 Task: Create a rule when a due datebetween 1 working days from now is removed from a checklist item.
Action: Mouse moved to (790, 229)
Screenshot: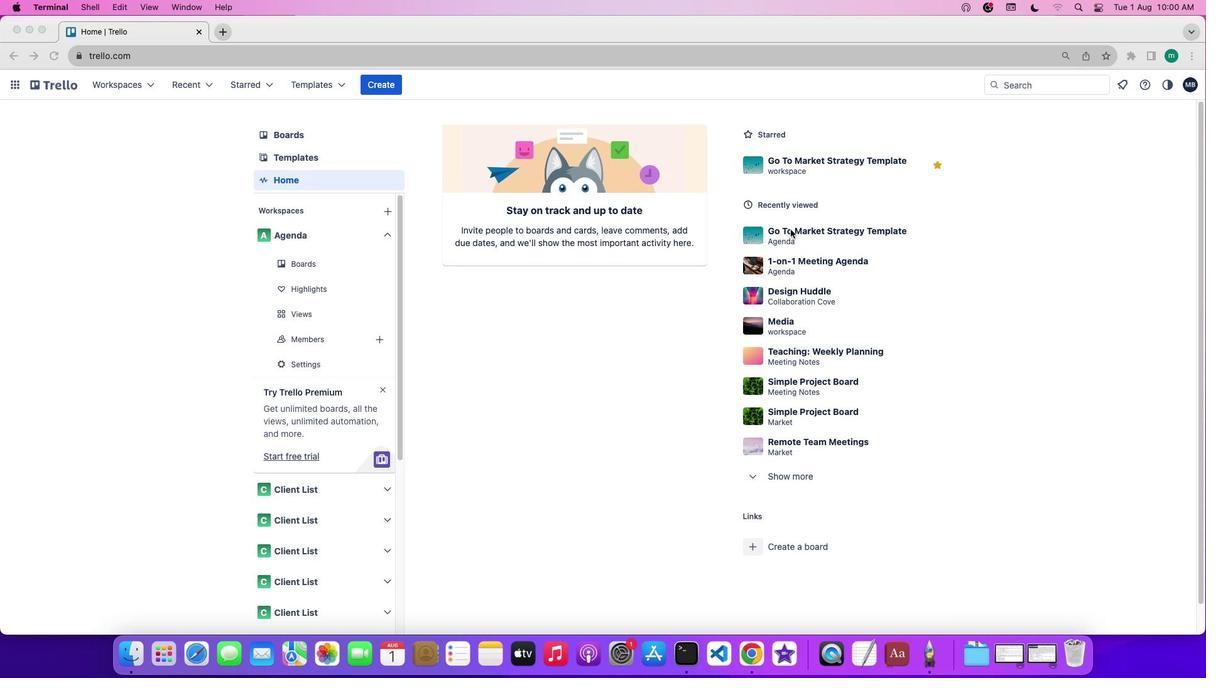 
Action: Mouse pressed left at (790, 229)
Screenshot: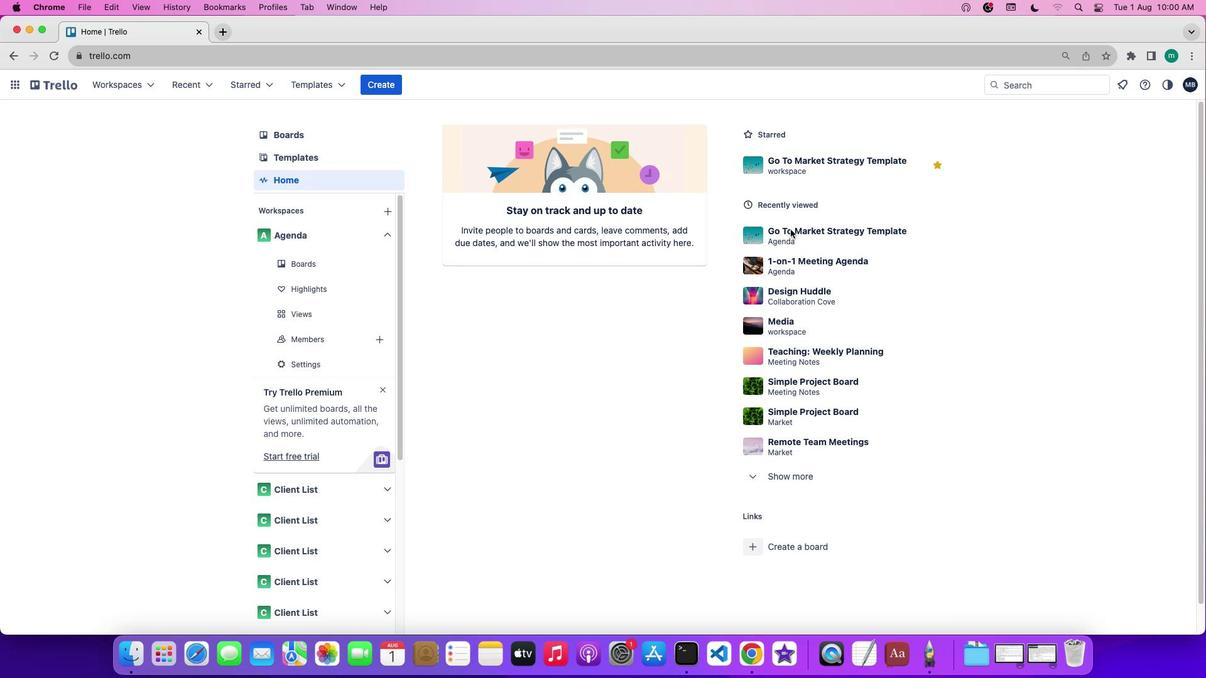 
Action: Mouse pressed left at (790, 229)
Screenshot: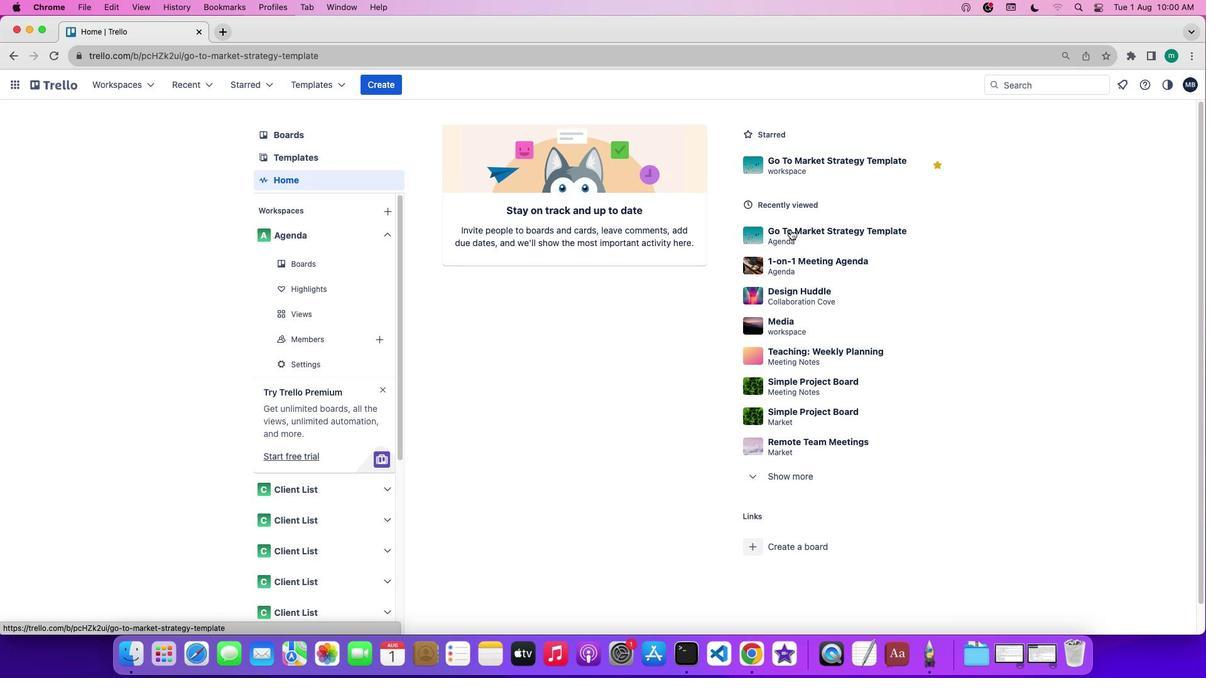 
Action: Mouse moved to (1065, 262)
Screenshot: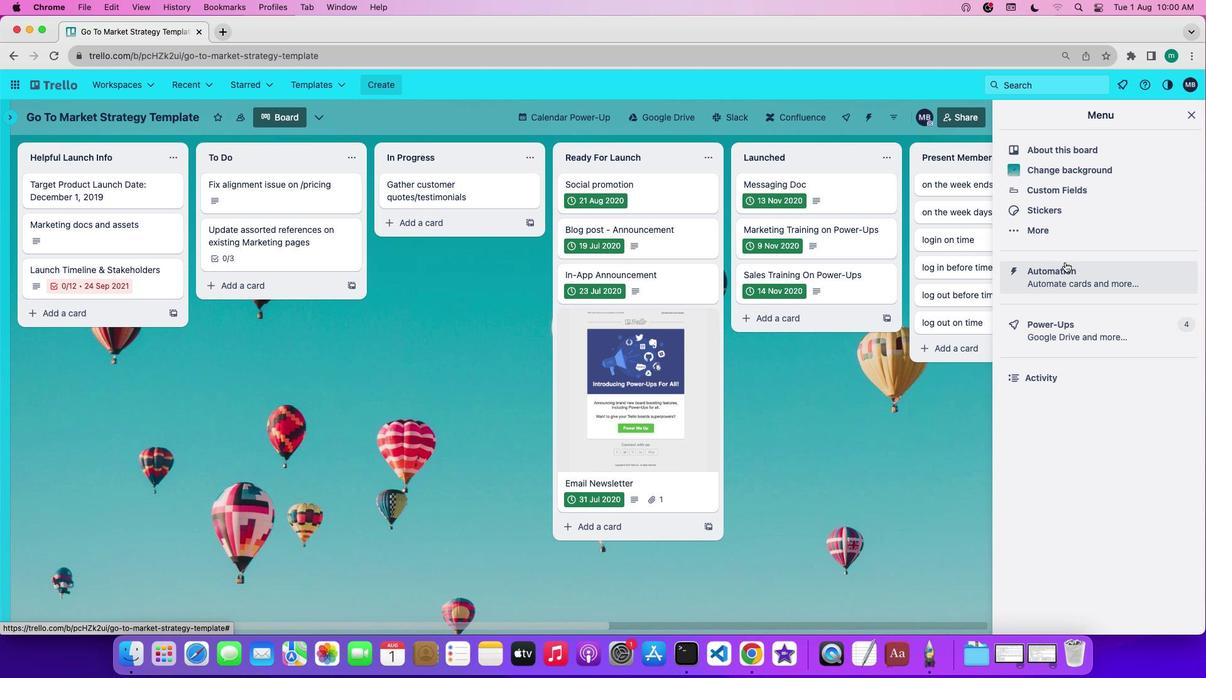 
Action: Mouse pressed left at (1065, 262)
Screenshot: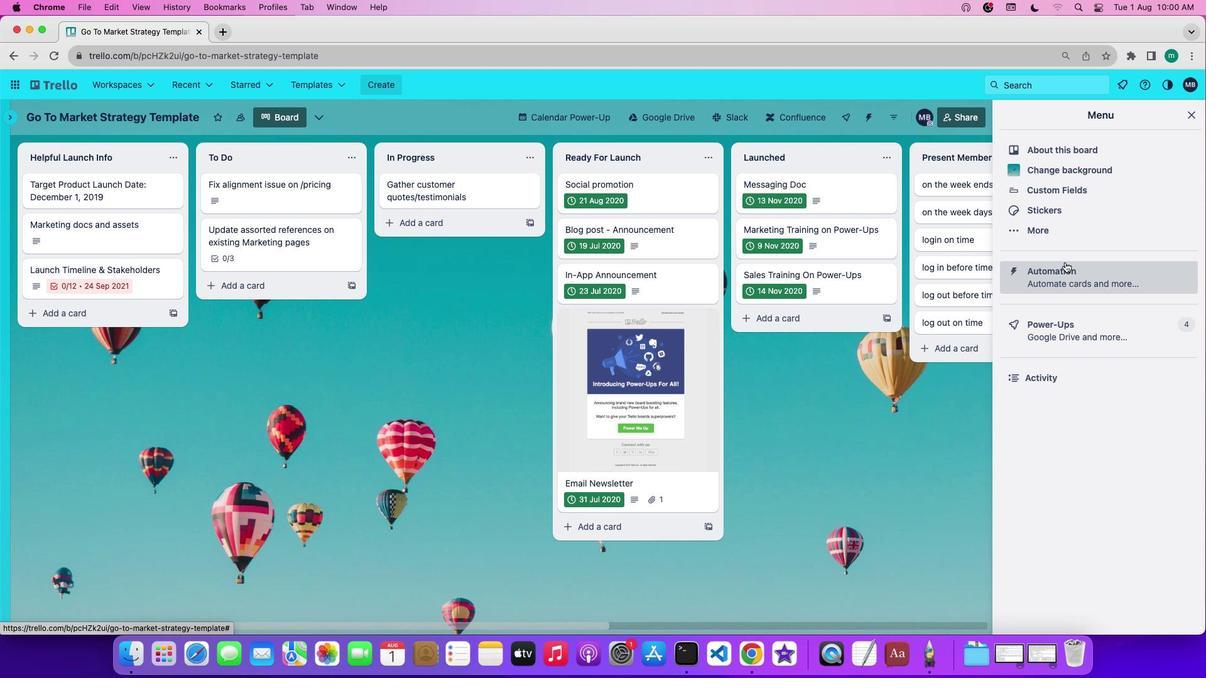 
Action: Mouse moved to (97, 233)
Screenshot: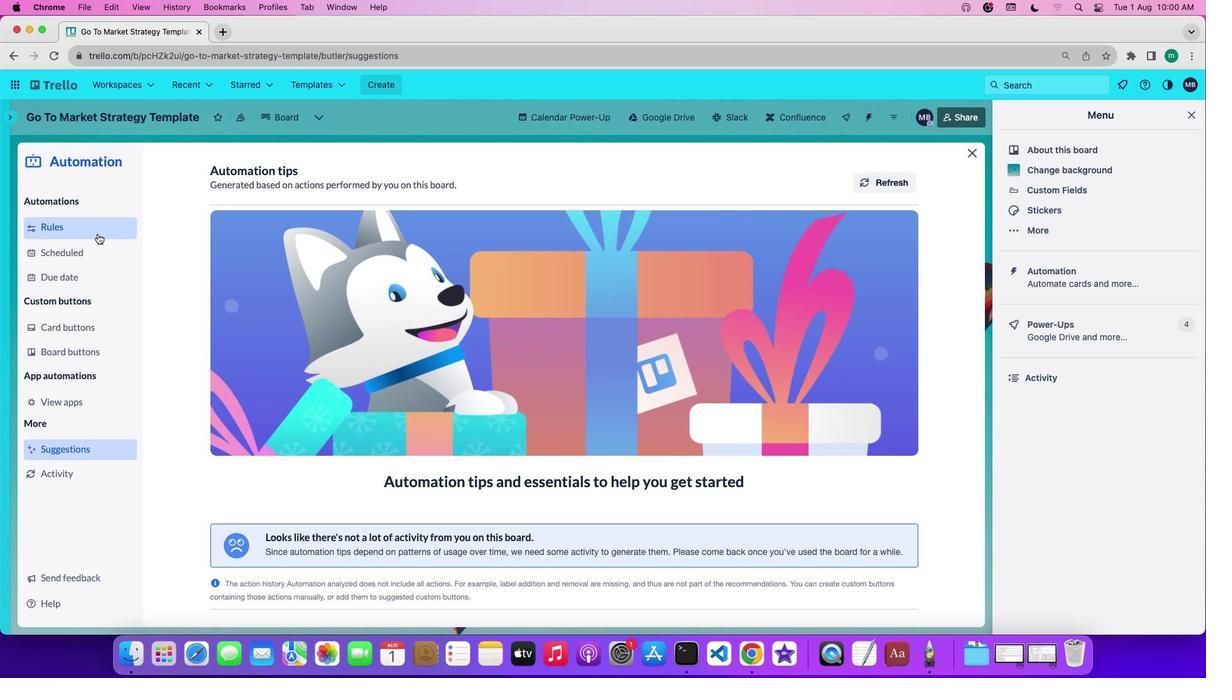 
Action: Mouse pressed left at (97, 233)
Screenshot: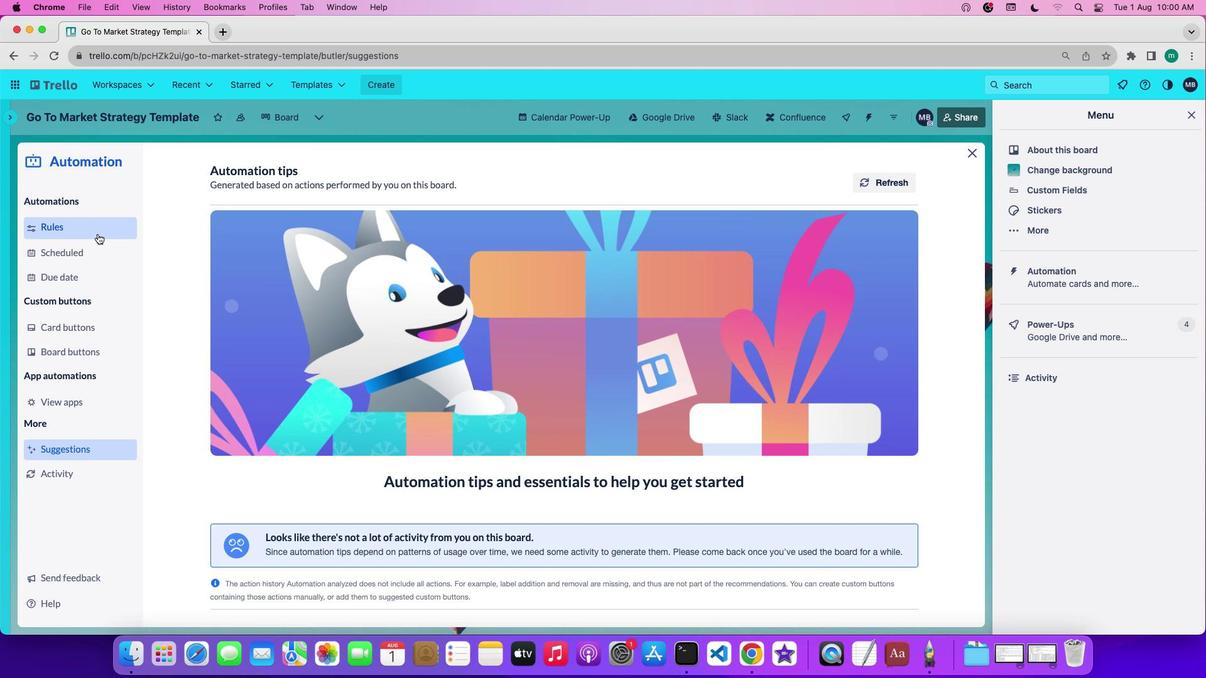 
Action: Mouse moved to (300, 453)
Screenshot: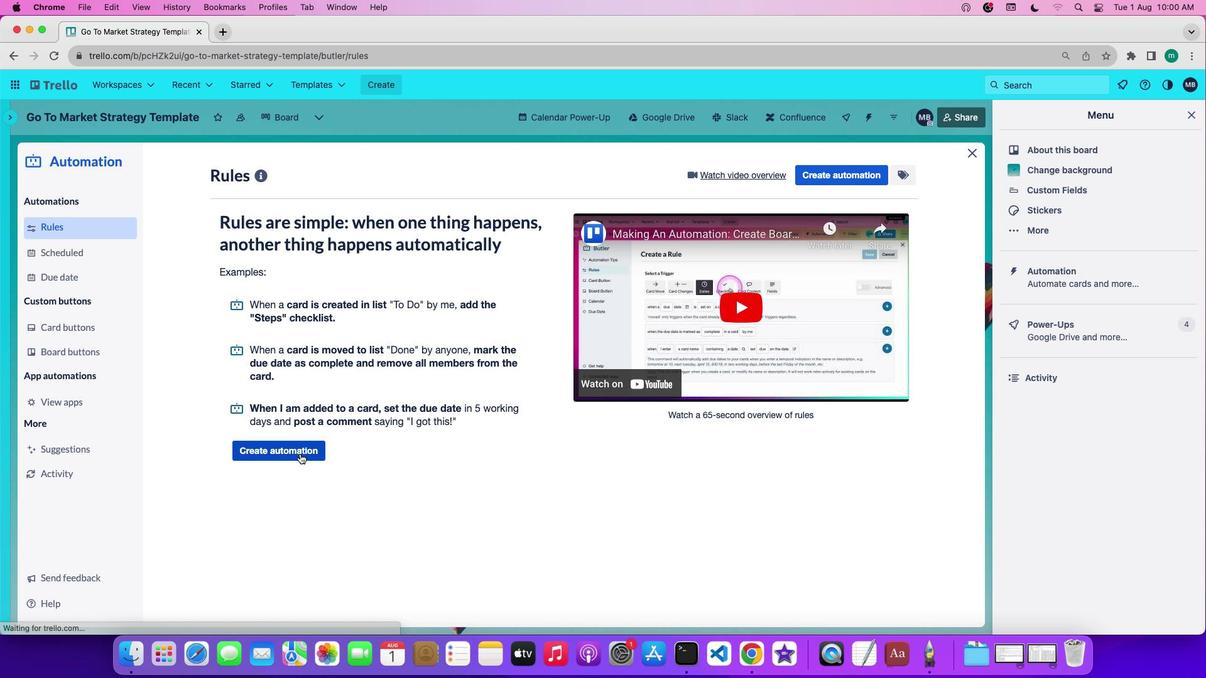 
Action: Mouse pressed left at (300, 453)
Screenshot: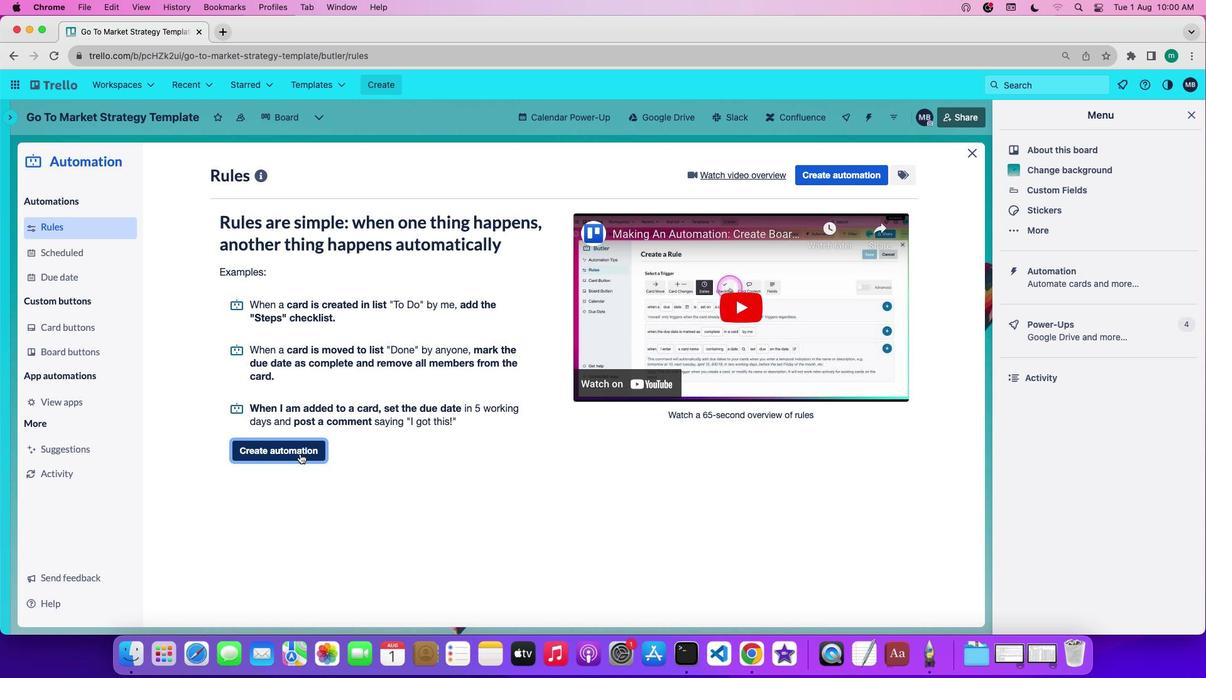 
Action: Mouse moved to (532, 291)
Screenshot: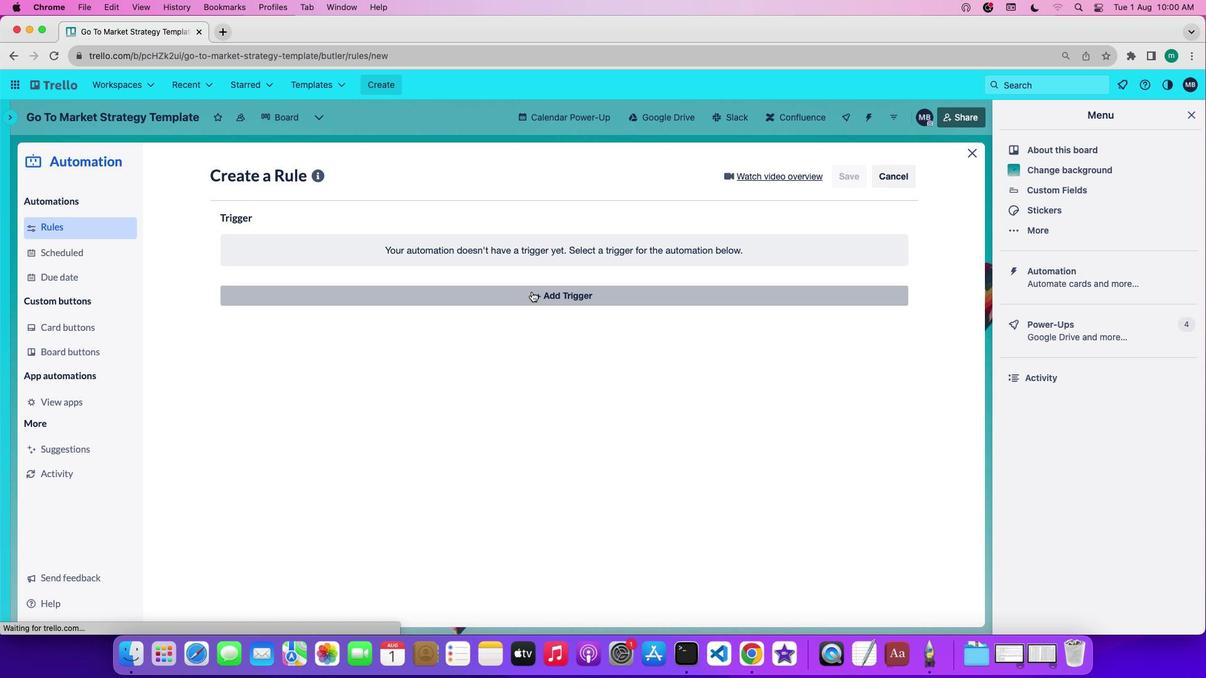 
Action: Mouse pressed left at (532, 291)
Screenshot: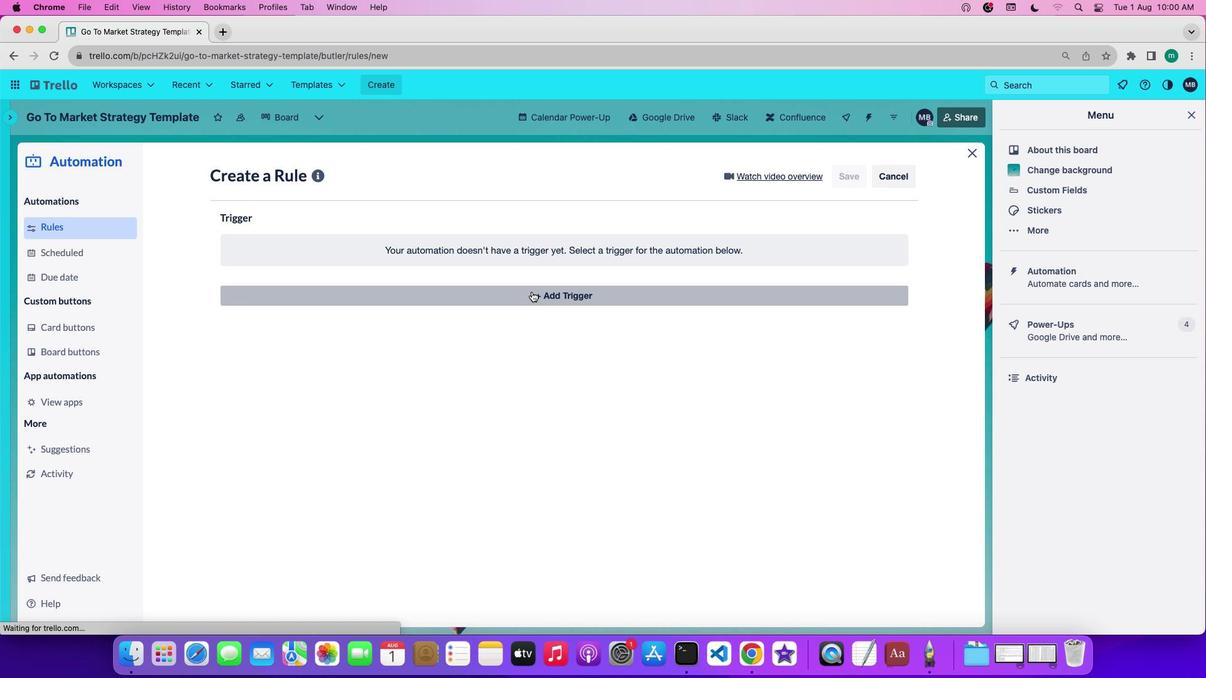 
Action: Mouse moved to (402, 346)
Screenshot: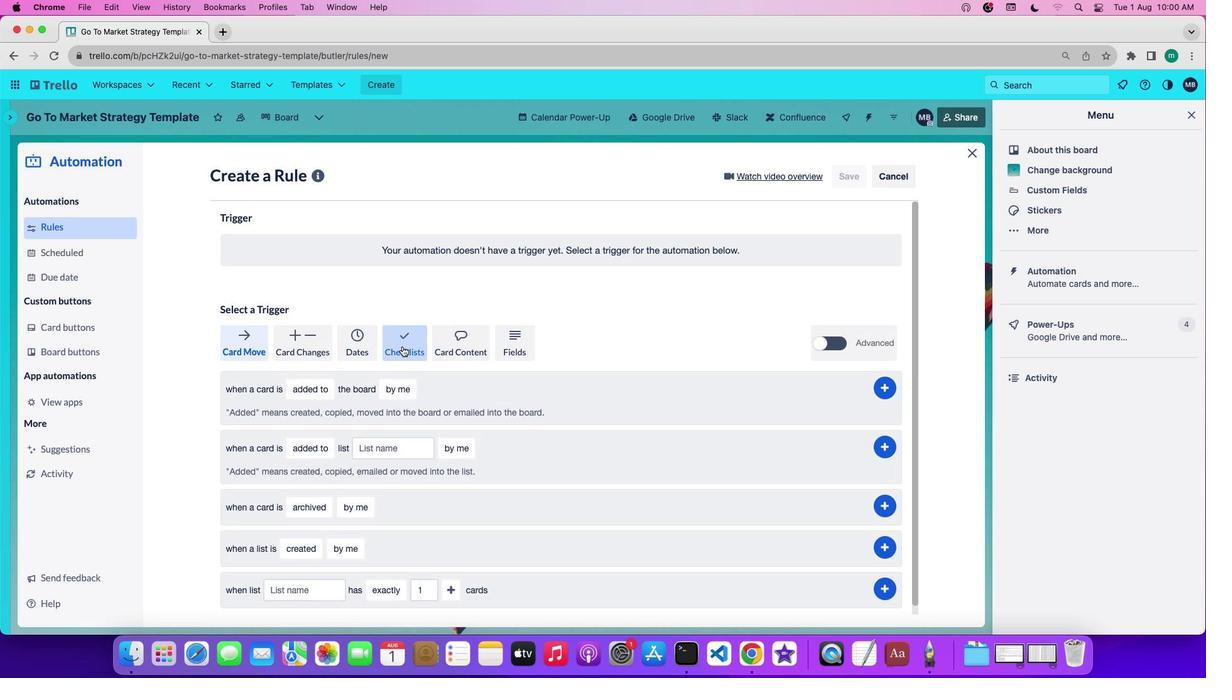 
Action: Mouse pressed left at (402, 346)
Screenshot: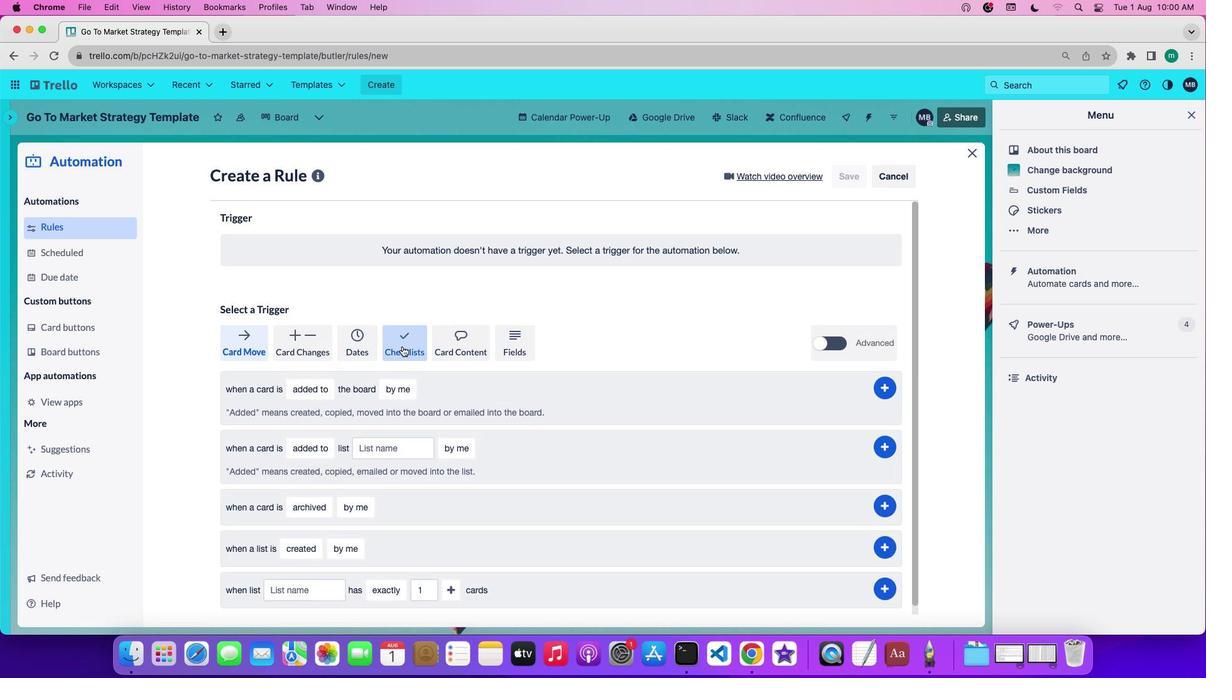 
Action: Mouse moved to (307, 521)
Screenshot: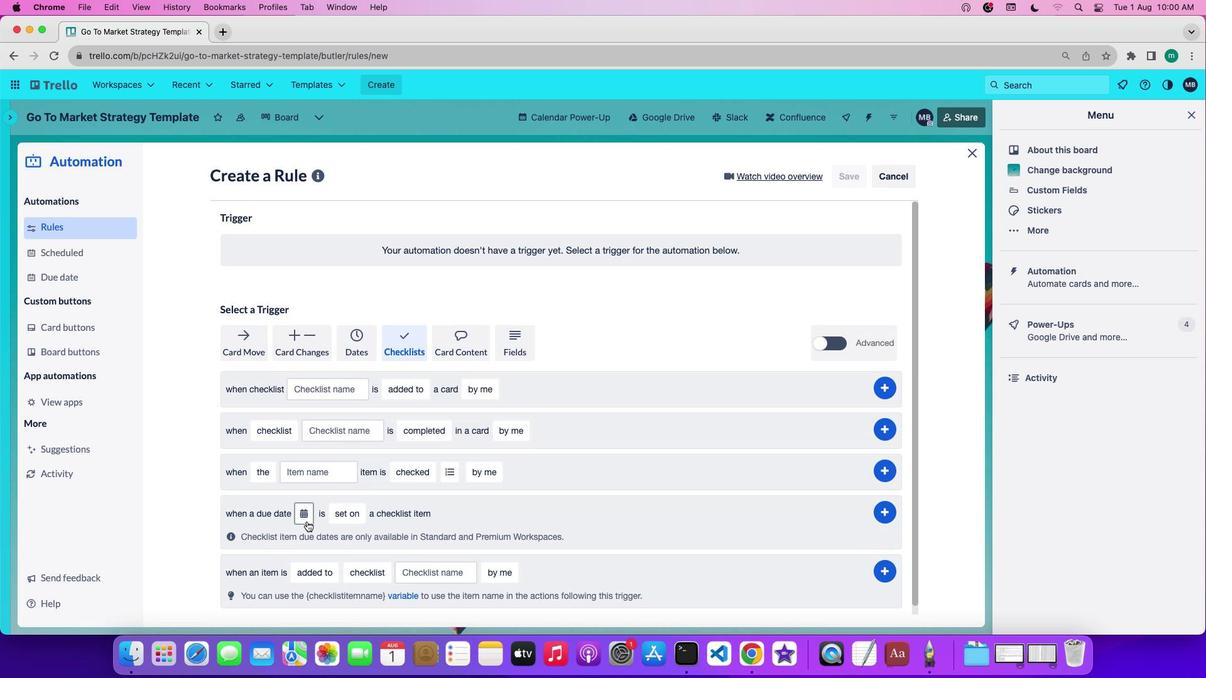 
Action: Mouse pressed left at (307, 521)
Screenshot: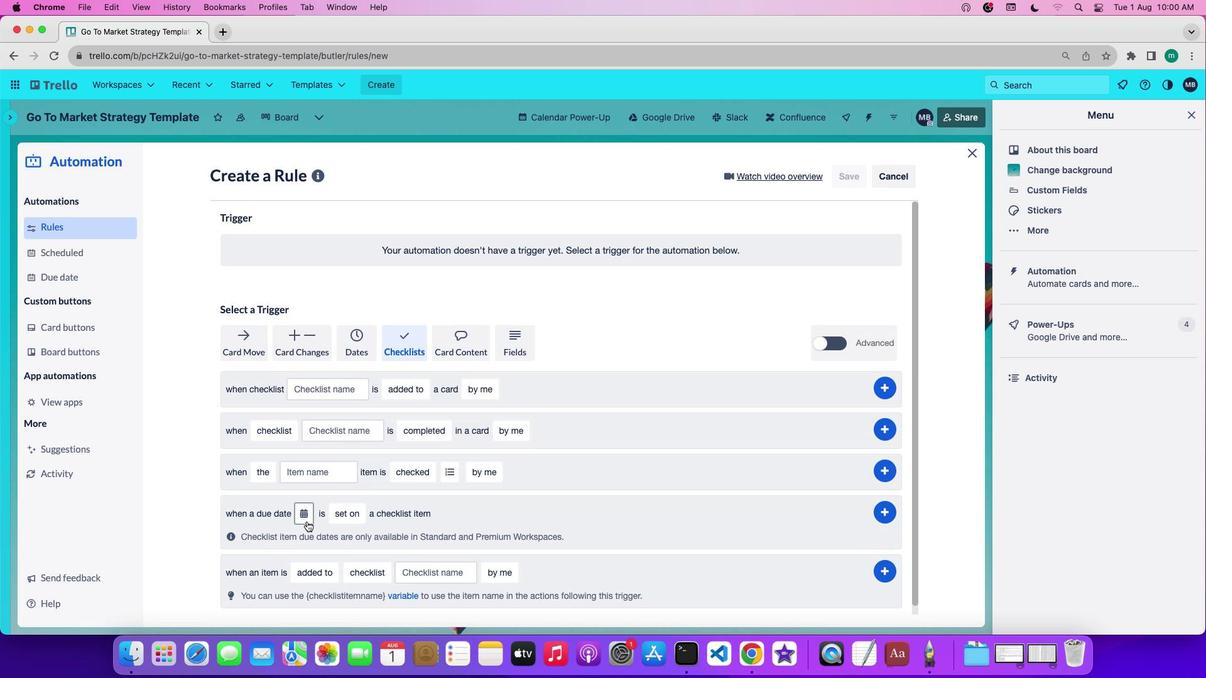 
Action: Mouse moved to (344, 569)
Screenshot: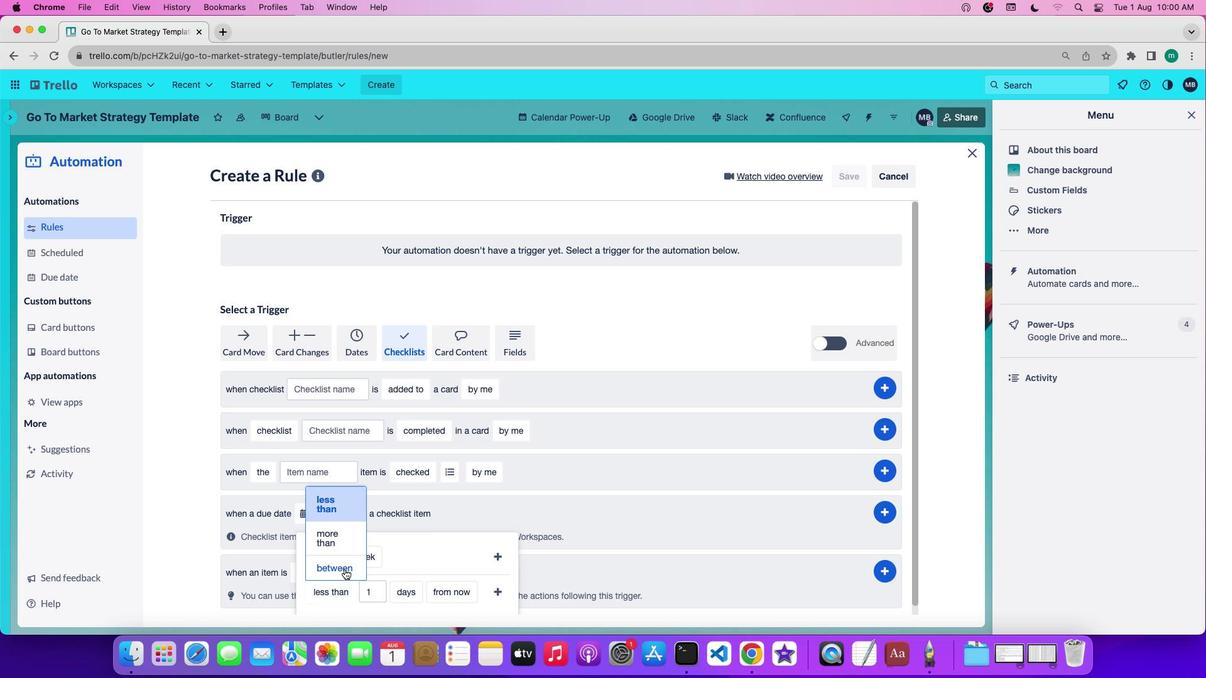
Action: Mouse pressed left at (344, 569)
Screenshot: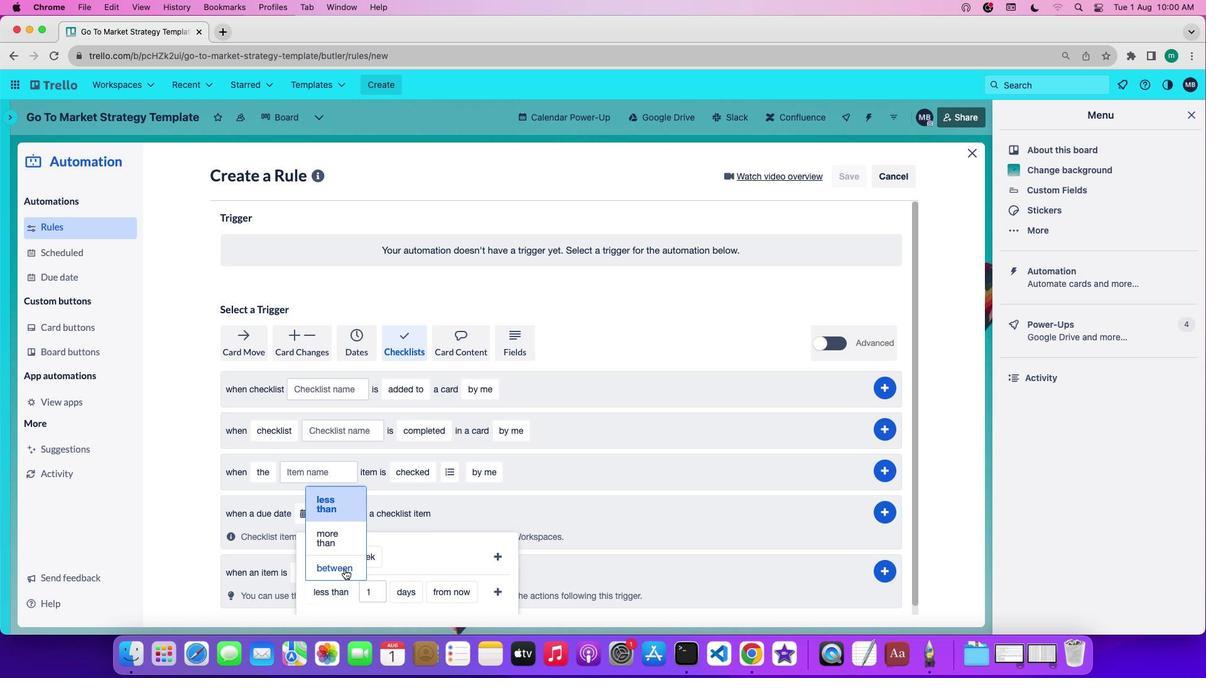 
Action: Mouse moved to (470, 566)
Screenshot: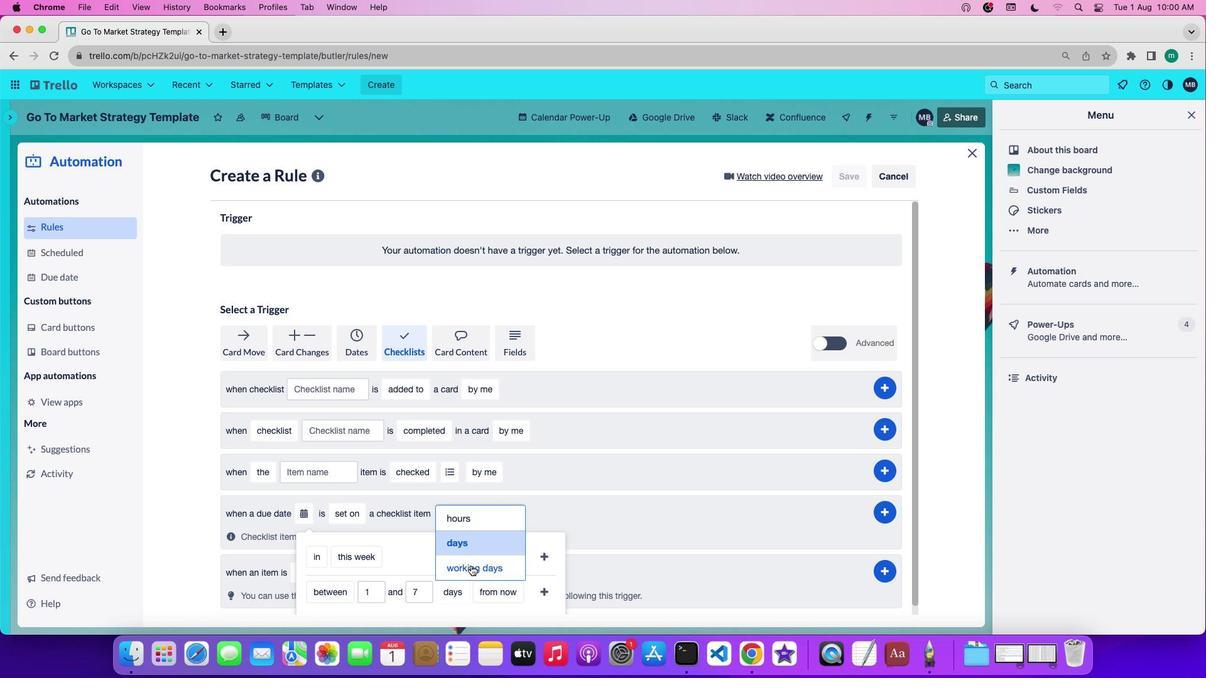 
Action: Mouse pressed left at (470, 566)
Screenshot: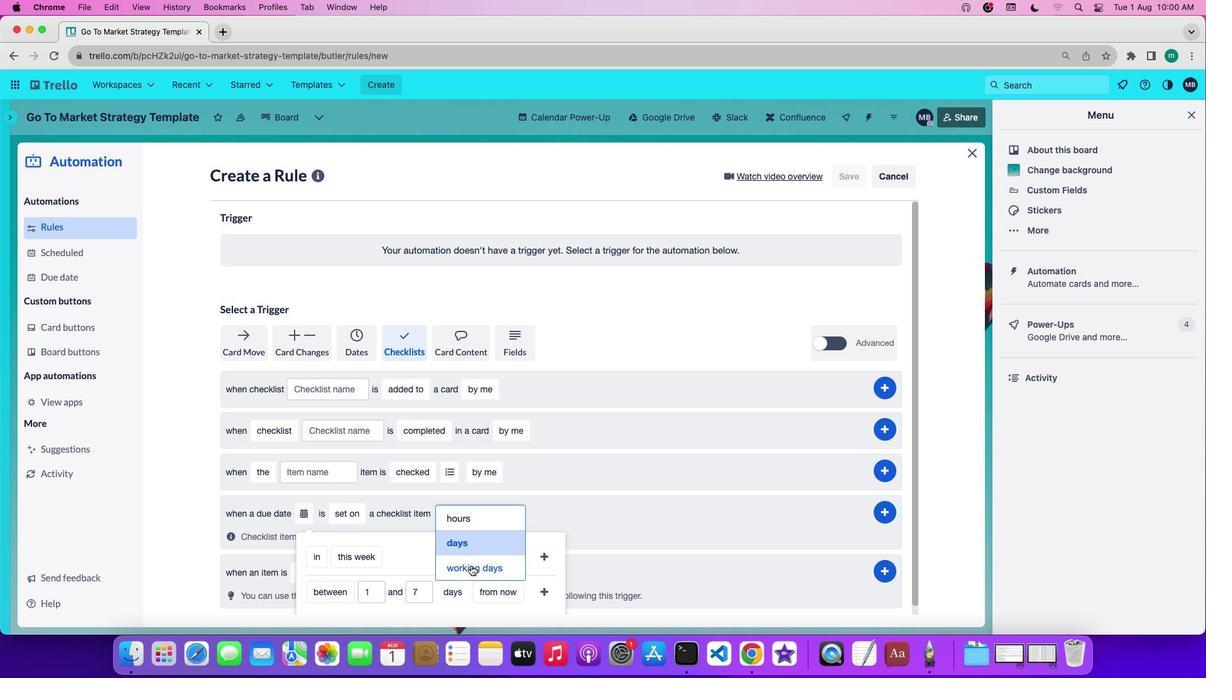 
Action: Mouse moved to (542, 540)
Screenshot: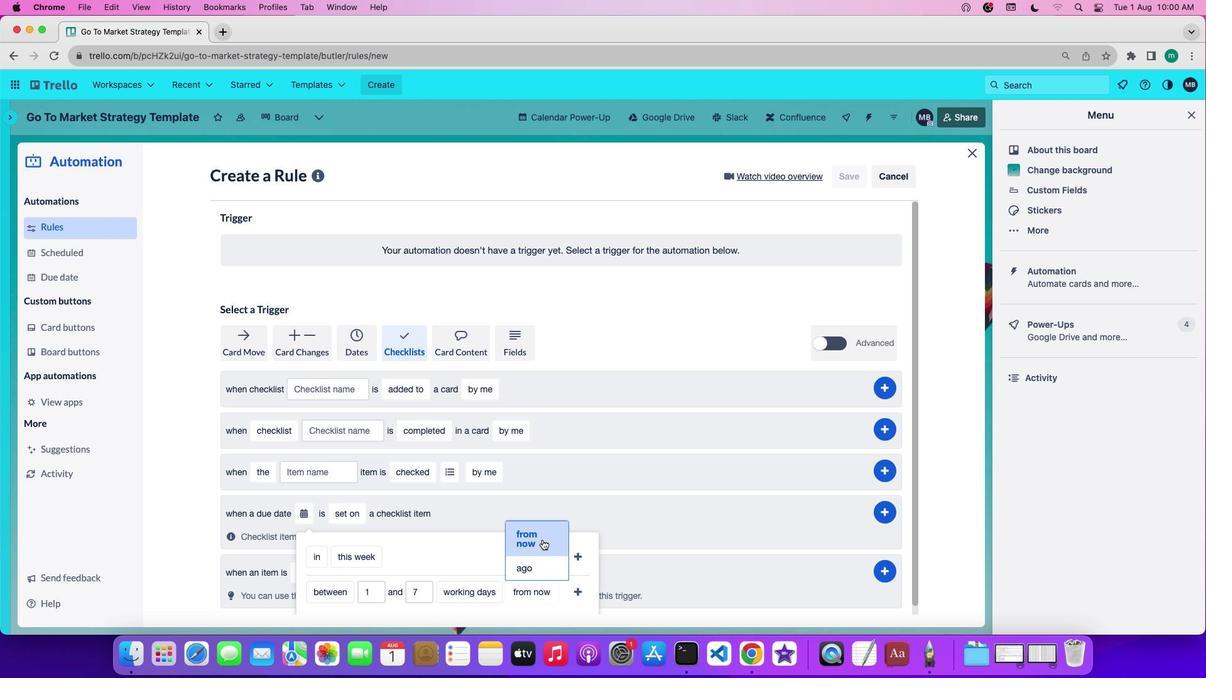 
Action: Mouse pressed left at (542, 540)
Screenshot: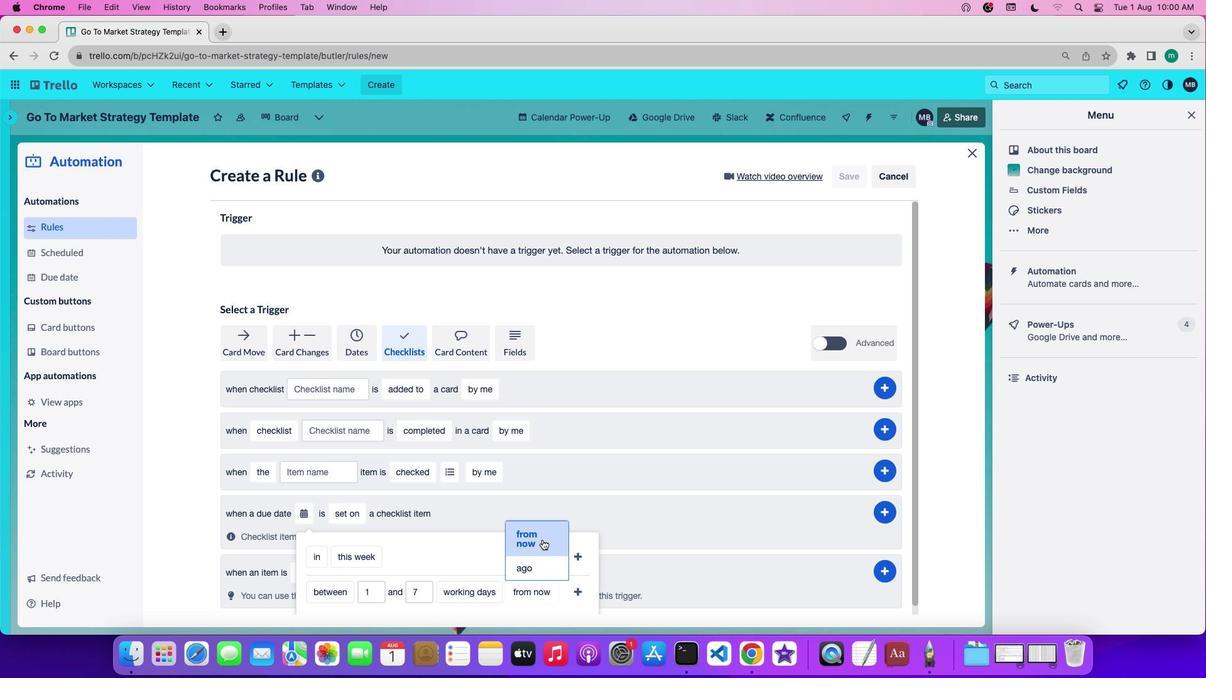 
Action: Mouse moved to (581, 588)
Screenshot: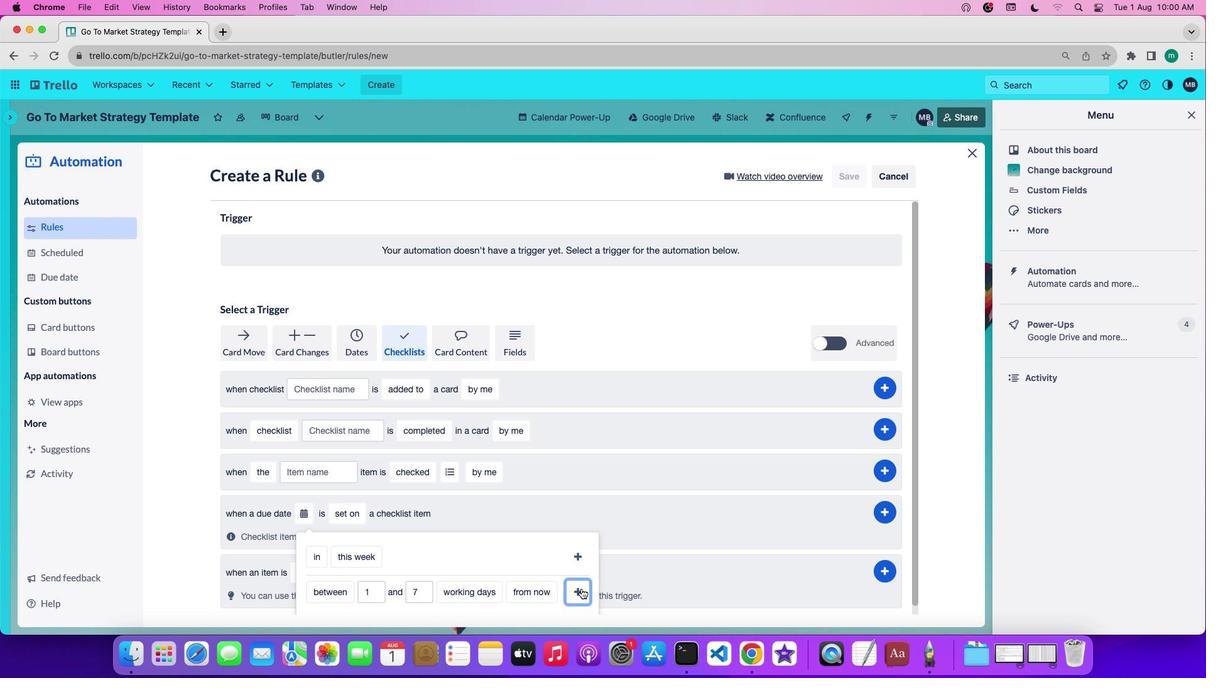 
Action: Mouse pressed left at (581, 588)
Screenshot: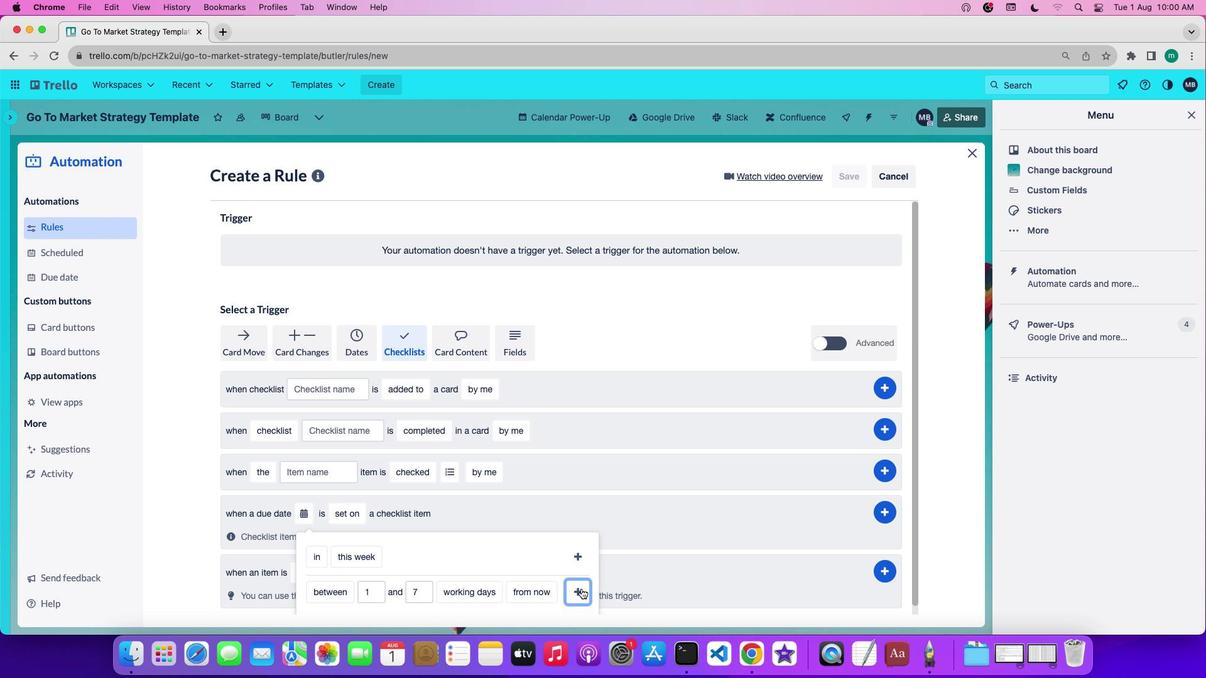 
Action: Mouse moved to (529, 515)
Screenshot: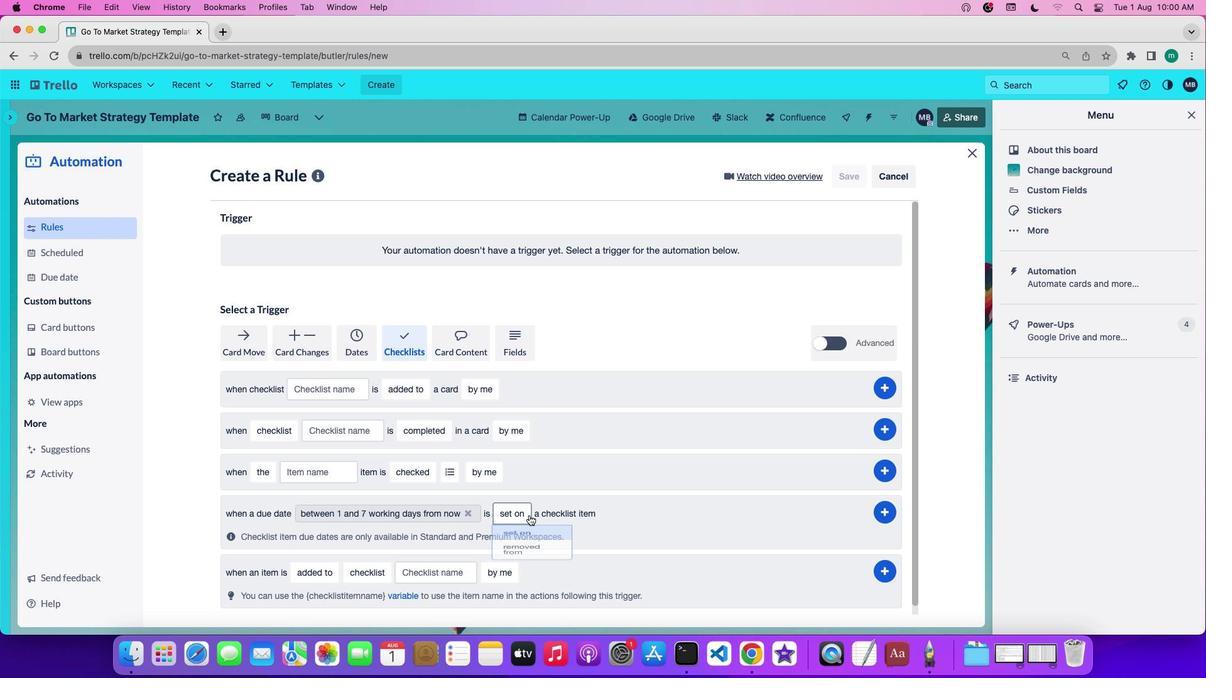 
Action: Mouse pressed left at (529, 515)
Screenshot: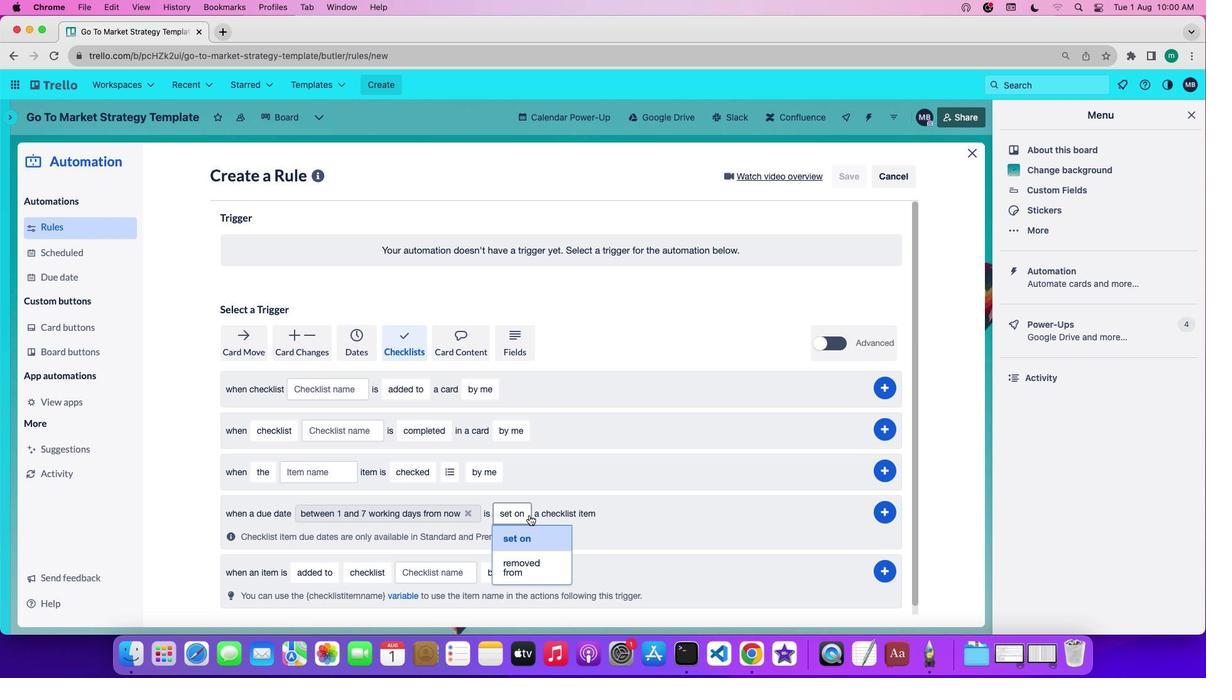 
Action: Mouse moved to (539, 568)
Screenshot: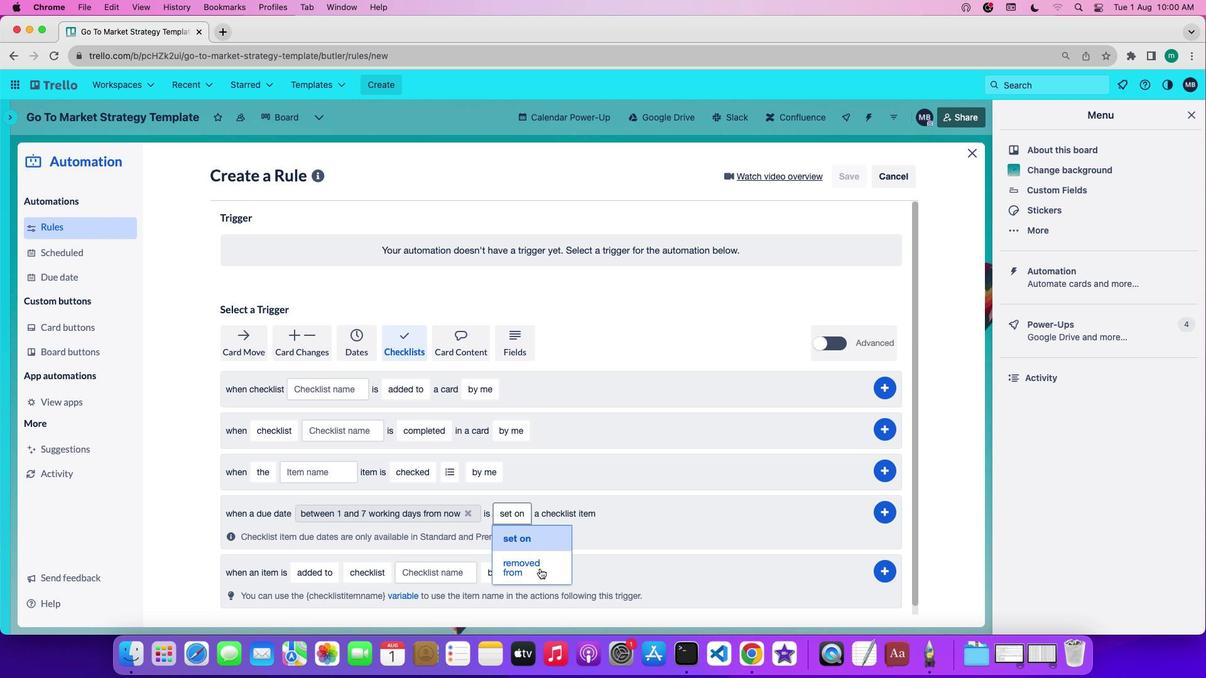
Action: Mouse pressed left at (539, 568)
Screenshot: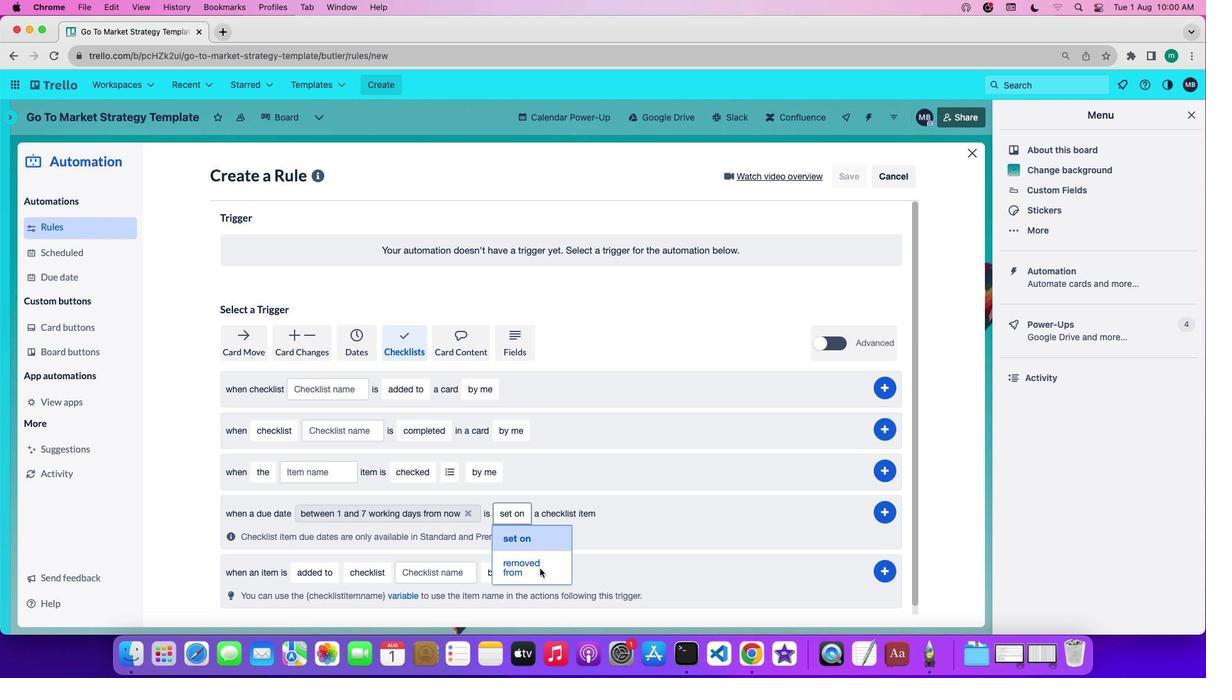 
Action: Mouse moved to (880, 511)
Screenshot: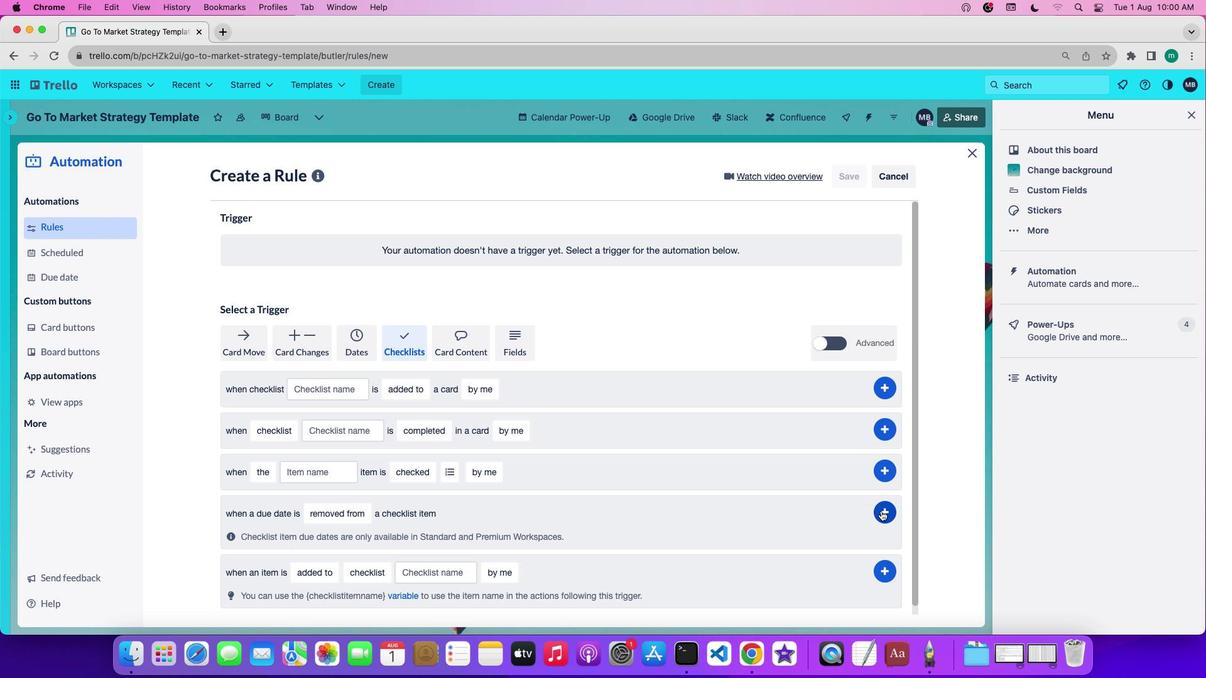 
Action: Mouse pressed left at (880, 511)
Screenshot: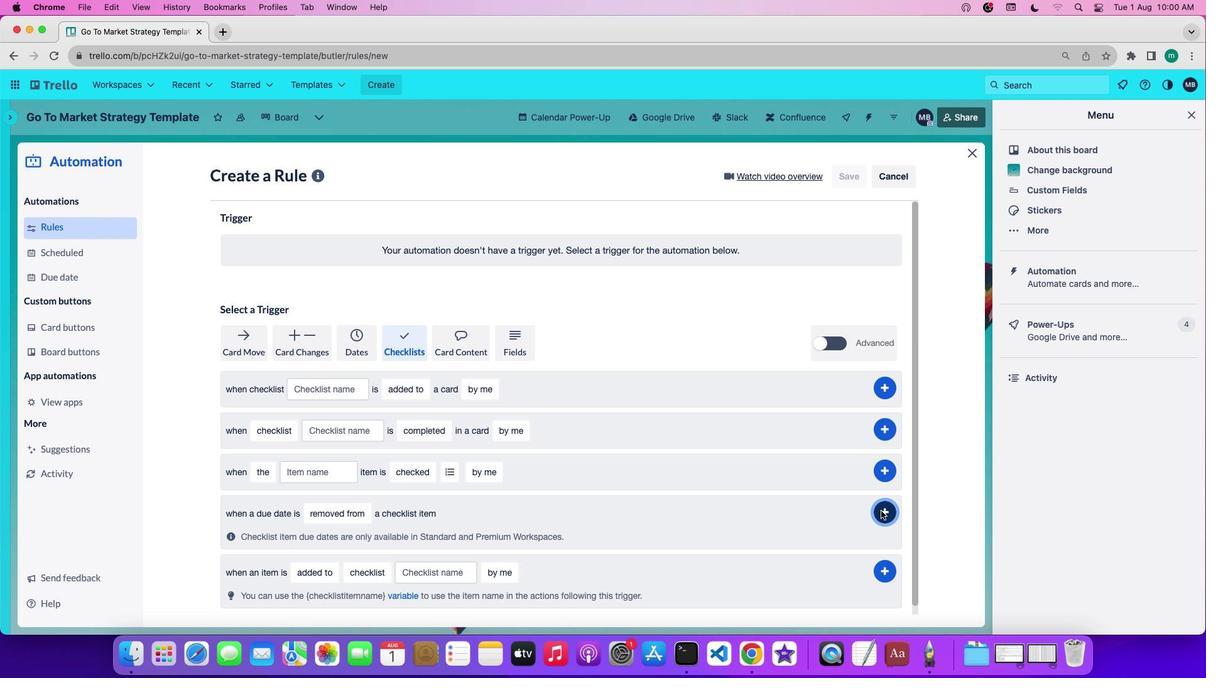 
Action: Mouse moved to (867, 515)
Screenshot: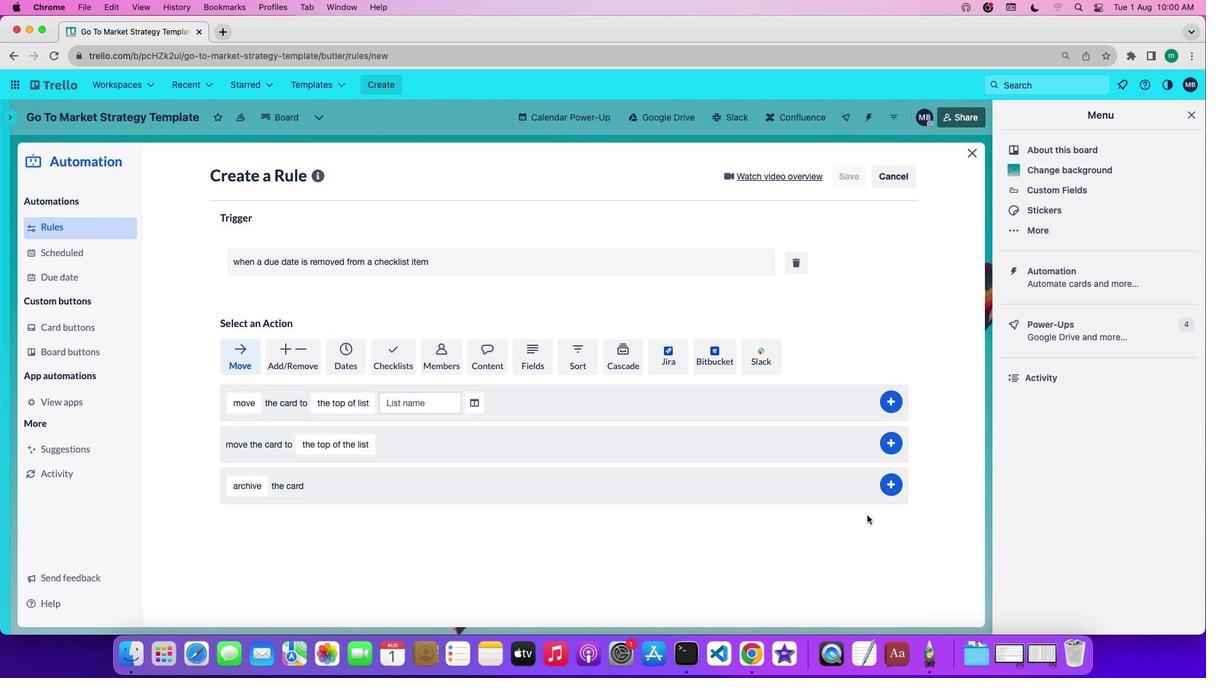 
